 Task: Change email frequency to never.
Action: Mouse moved to (1060, 61)
Screenshot: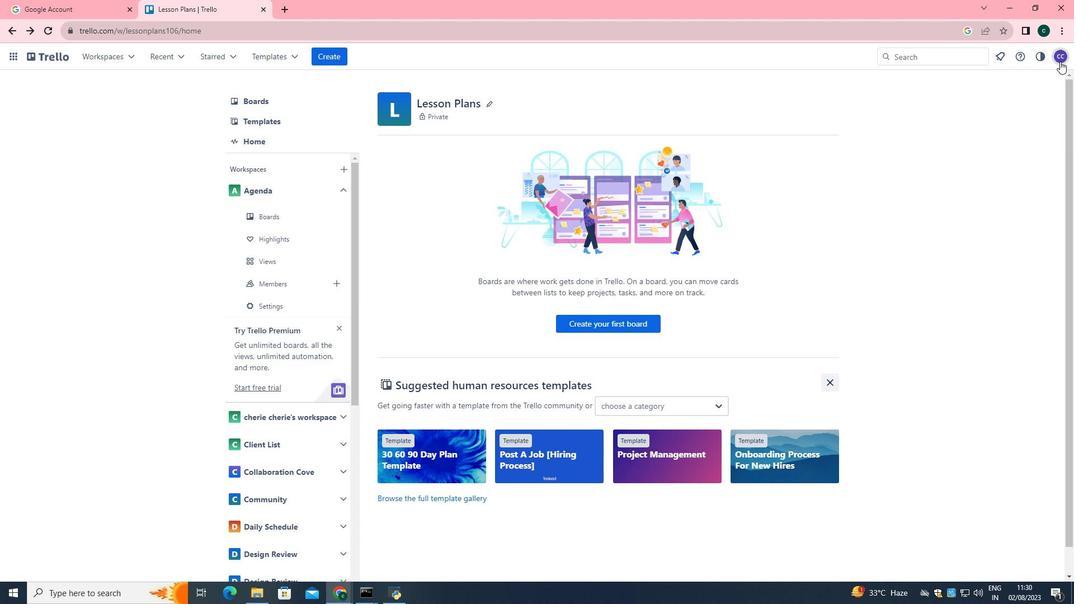 
Action: Mouse pressed left at (1060, 61)
Screenshot: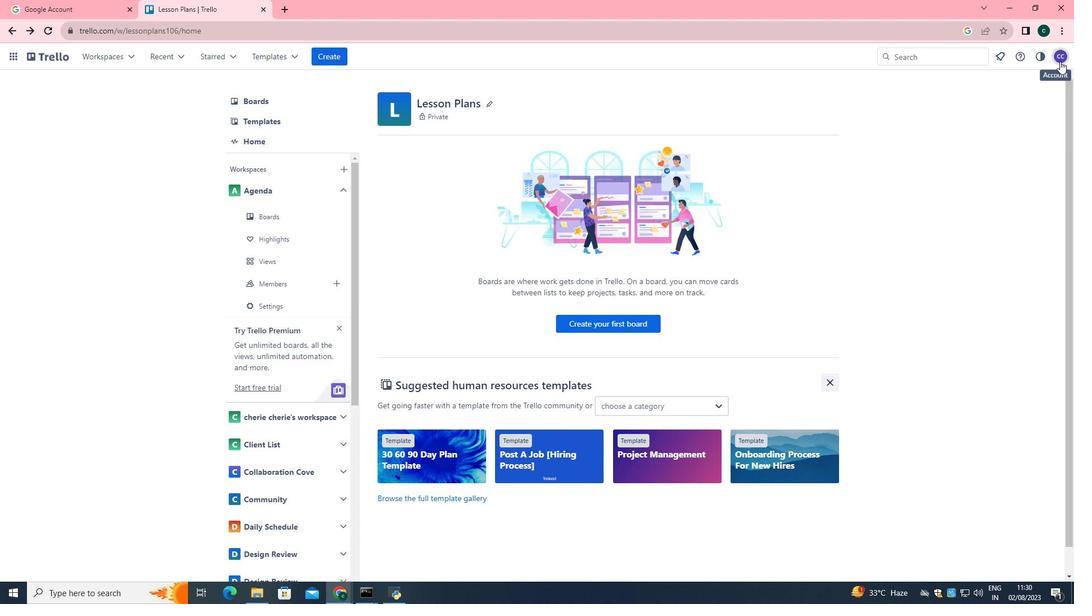 
Action: Mouse moved to (995, 269)
Screenshot: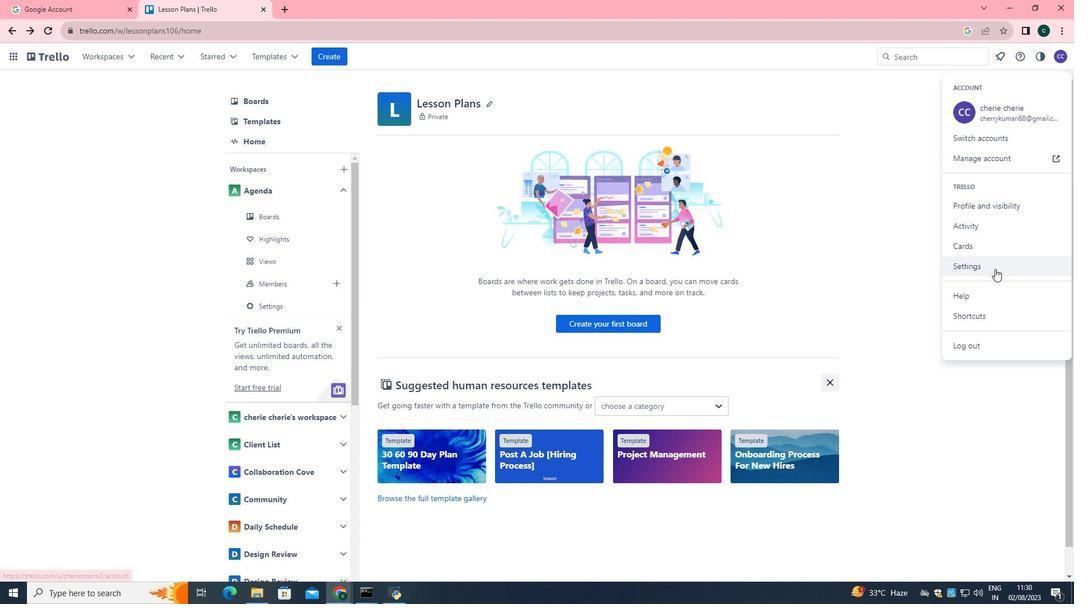 
Action: Mouse pressed left at (995, 269)
Screenshot: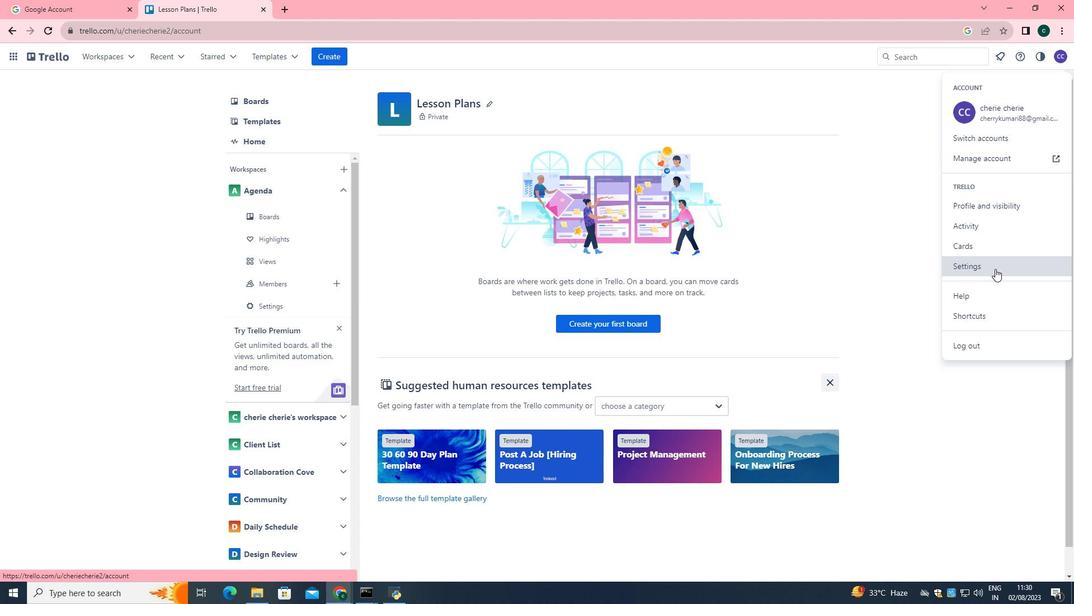
Action: Mouse moved to (97, 422)
Screenshot: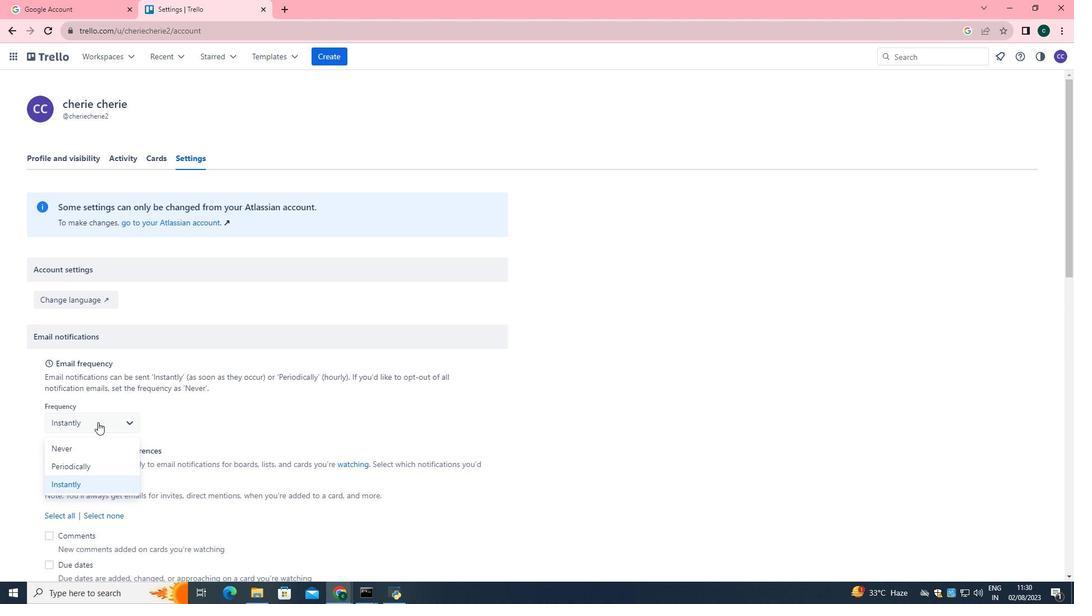 
Action: Mouse pressed left at (97, 422)
Screenshot: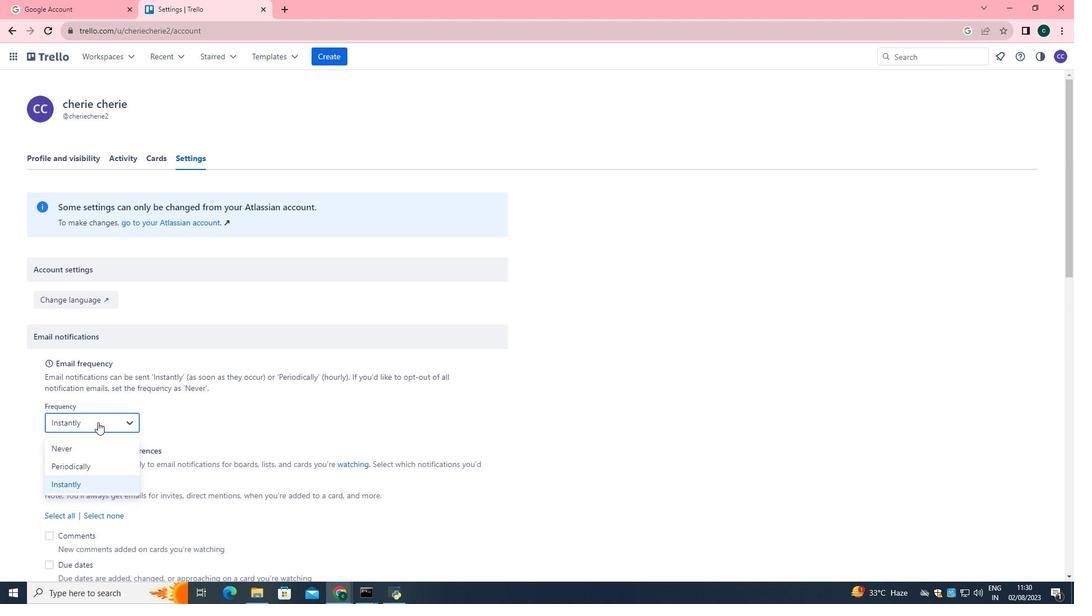 
Action: Mouse moved to (90, 449)
Screenshot: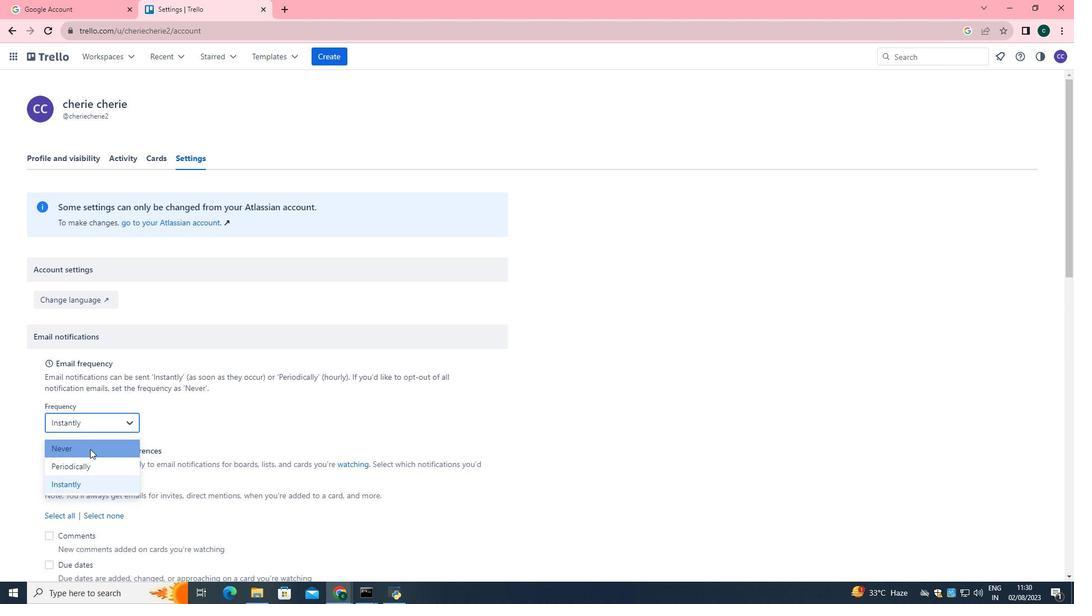 
Action: Mouse pressed left at (90, 449)
Screenshot: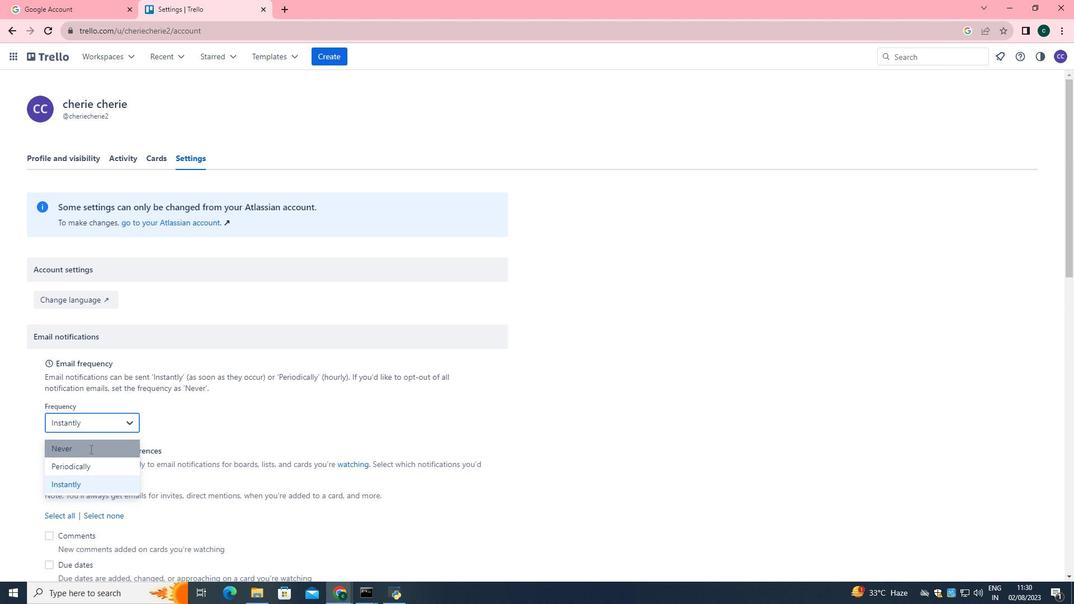 
